Task: Enable the software mode in qsv.
Action: Mouse moved to (102, 12)
Screenshot: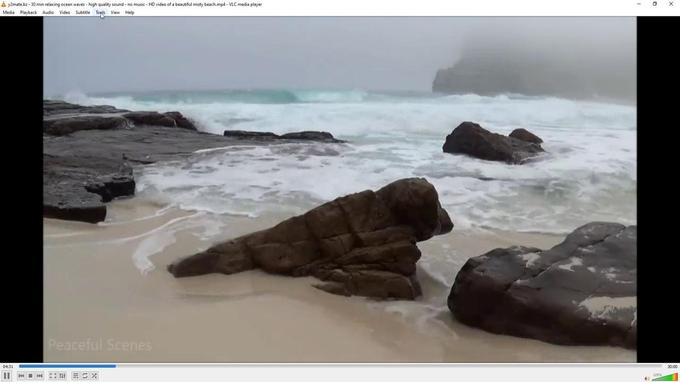
Action: Mouse pressed left at (102, 12)
Screenshot: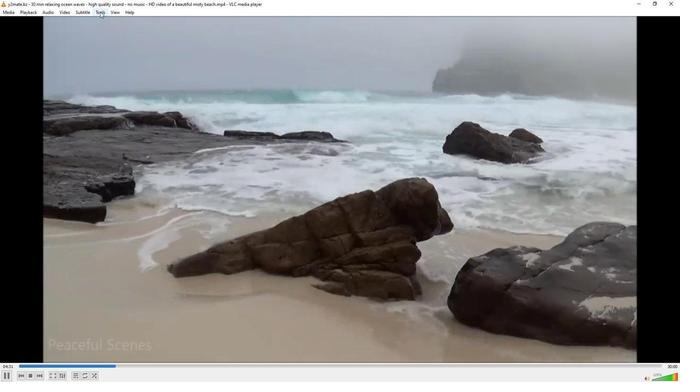 
Action: Mouse moved to (119, 95)
Screenshot: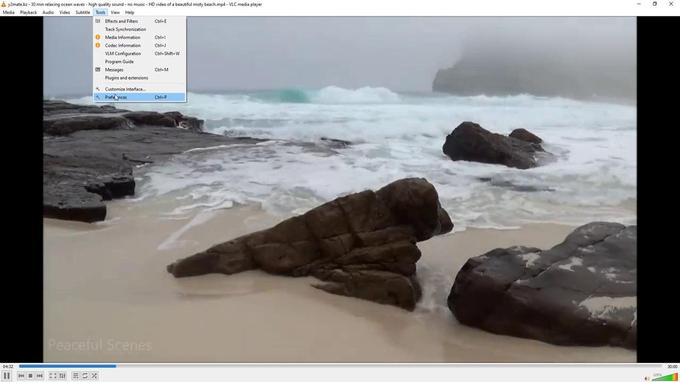 
Action: Mouse pressed left at (119, 95)
Screenshot: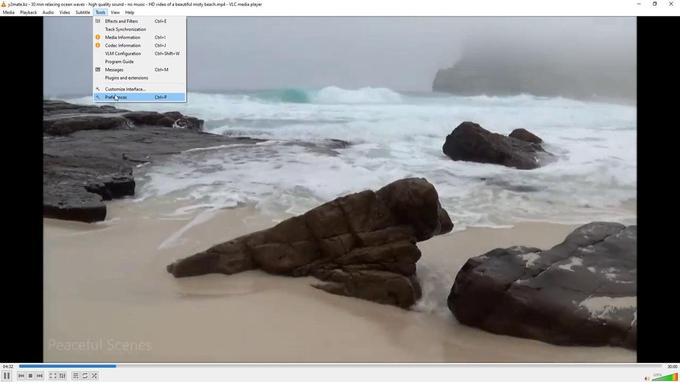 
Action: Mouse moved to (78, 297)
Screenshot: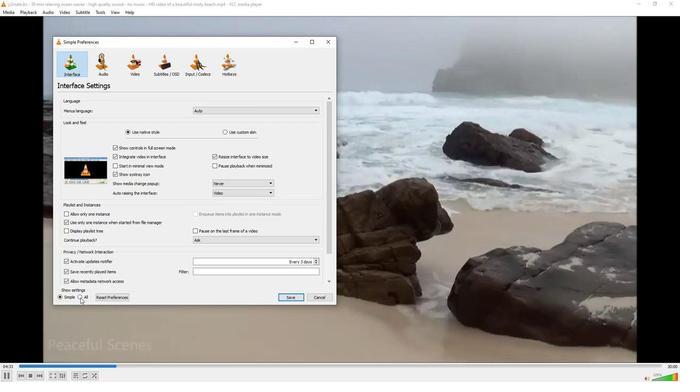 
Action: Mouse pressed left at (78, 297)
Screenshot: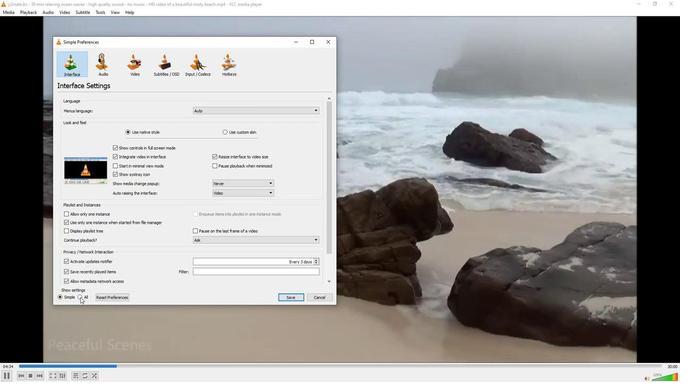 
Action: Mouse moved to (62, 199)
Screenshot: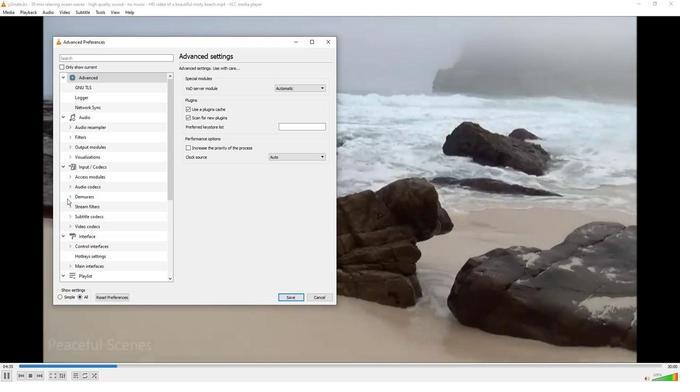 
Action: Mouse pressed left at (62, 199)
Screenshot: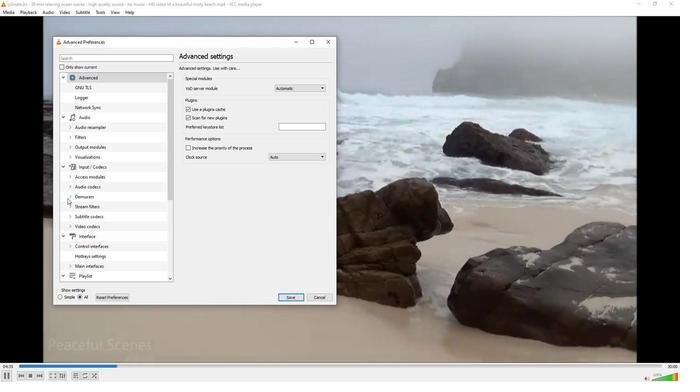 
Action: Mouse moved to (99, 213)
Screenshot: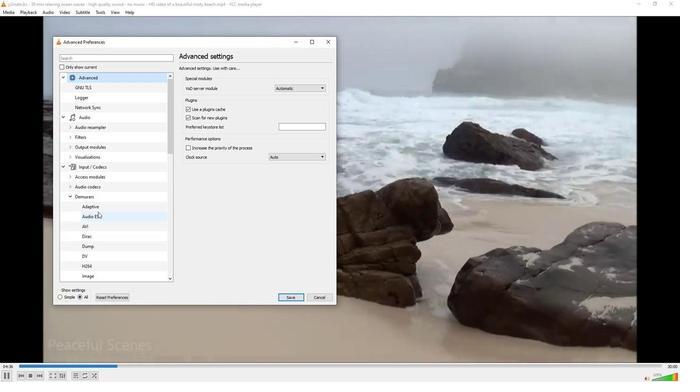 
Action: Mouse scrolled (99, 212) with delta (0, 0)
Screenshot: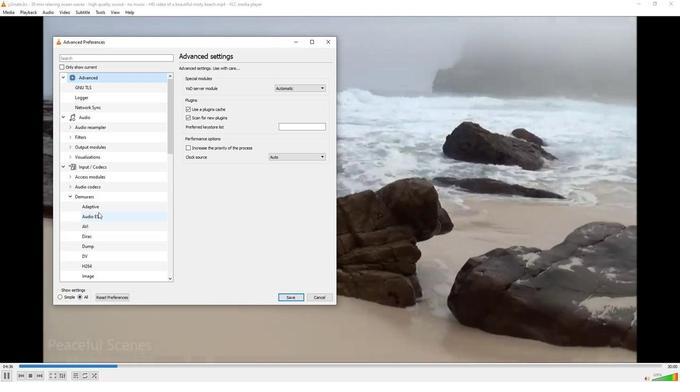 
Action: Mouse moved to (99, 213)
Screenshot: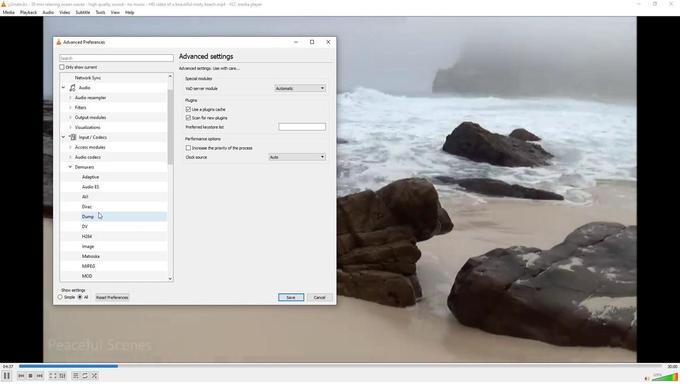 
Action: Mouse scrolled (99, 212) with delta (0, 0)
Screenshot: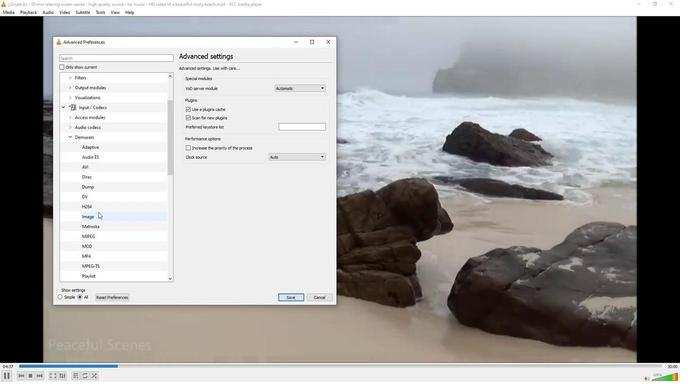 
Action: Mouse moved to (98, 213)
Screenshot: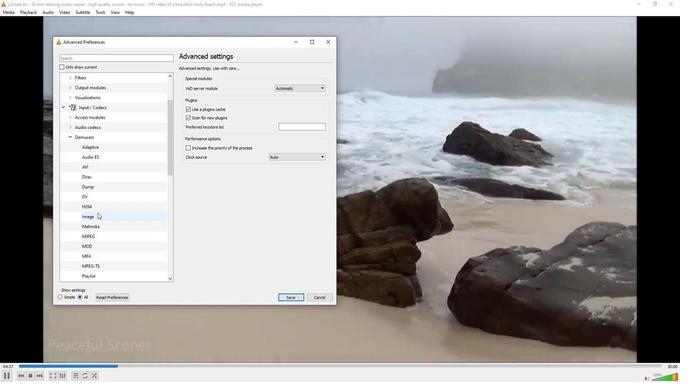 
Action: Mouse scrolled (98, 213) with delta (0, 0)
Screenshot: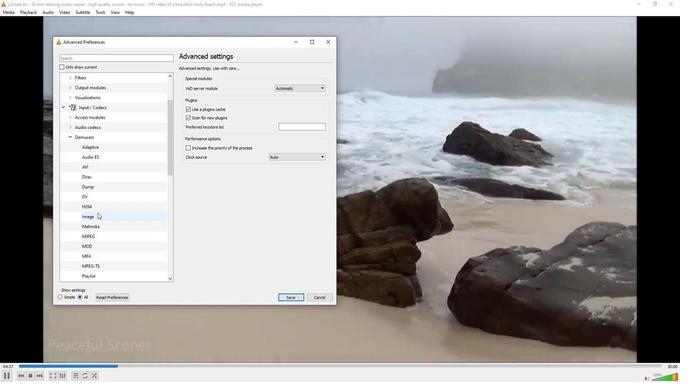 
Action: Mouse scrolled (98, 213) with delta (0, 0)
Screenshot: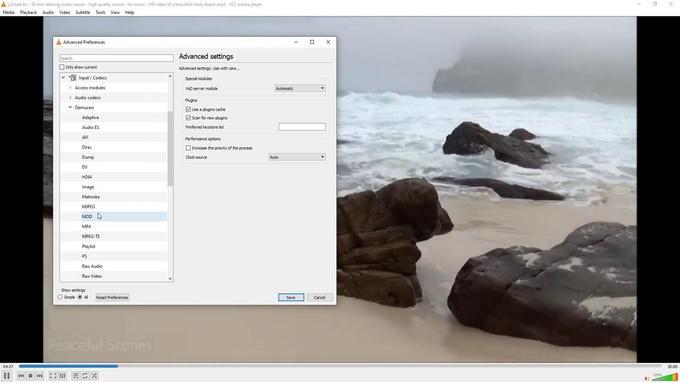 
Action: Mouse scrolled (98, 213) with delta (0, 0)
Screenshot: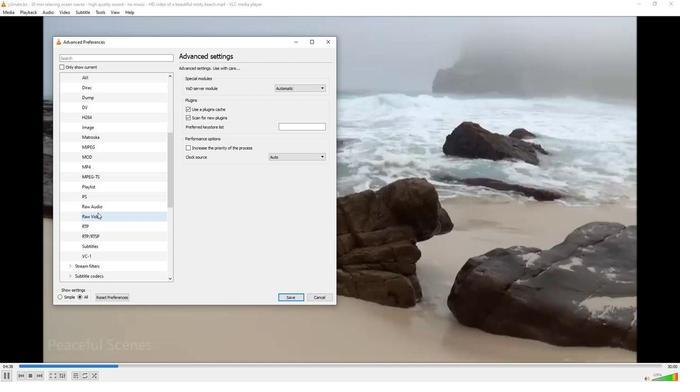 
Action: Mouse scrolled (98, 213) with delta (0, 0)
Screenshot: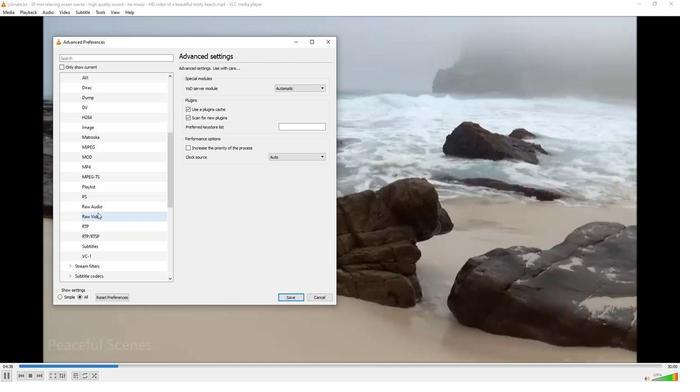 
Action: Mouse moved to (66, 255)
Screenshot: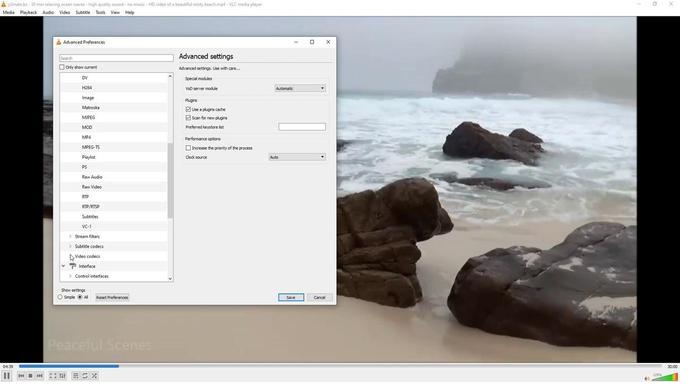 
Action: Mouse pressed left at (66, 255)
Screenshot: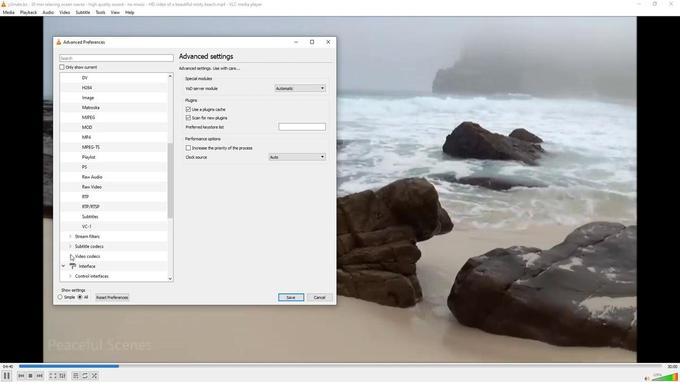 
Action: Mouse moved to (89, 275)
Screenshot: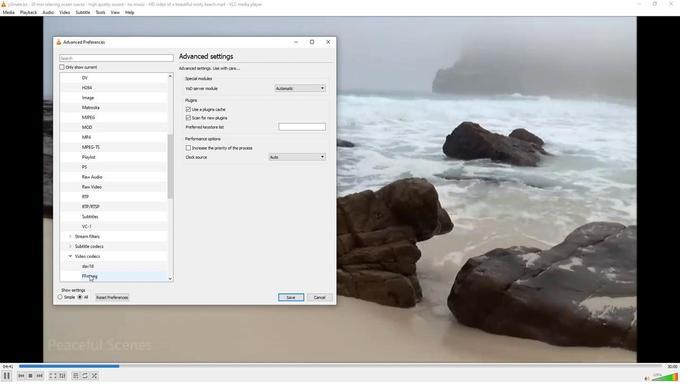 
Action: Mouse scrolled (89, 274) with delta (0, 0)
Screenshot: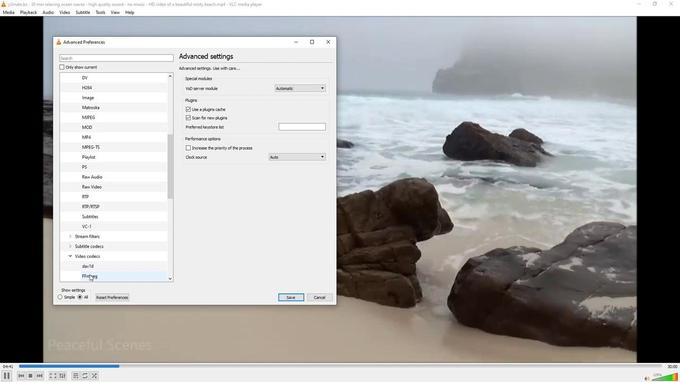 
Action: Mouse moved to (91, 264)
Screenshot: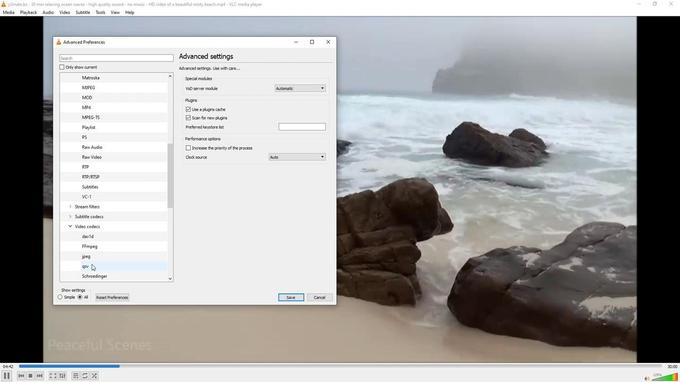 
Action: Mouse pressed left at (91, 264)
Screenshot: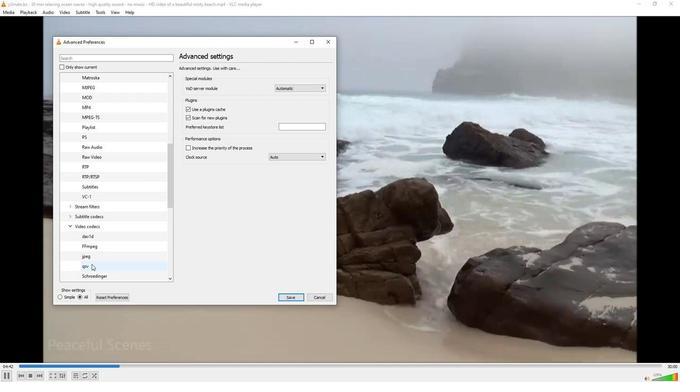 
Action: Mouse moved to (117, 81)
Screenshot: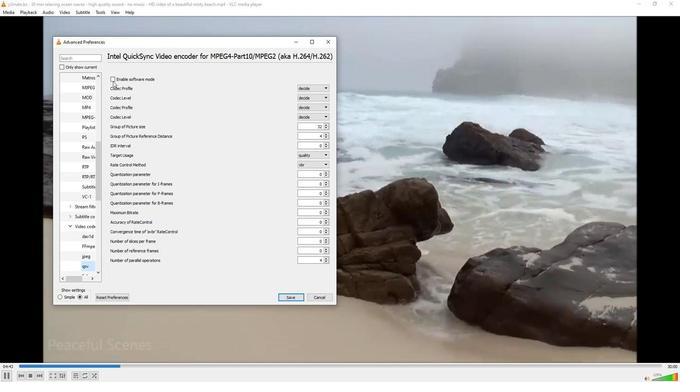 
Action: Mouse pressed left at (117, 81)
Screenshot: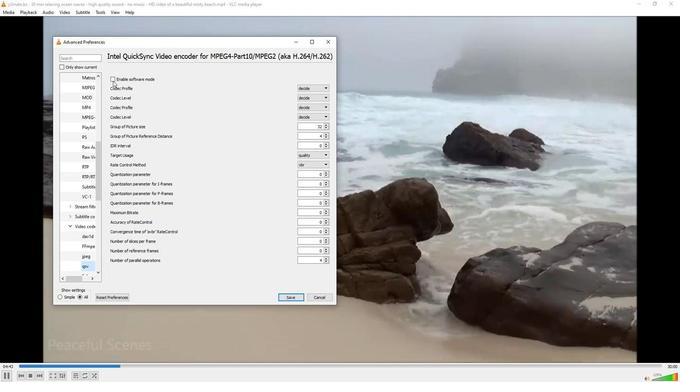 
Action: Mouse moved to (142, 86)
Screenshot: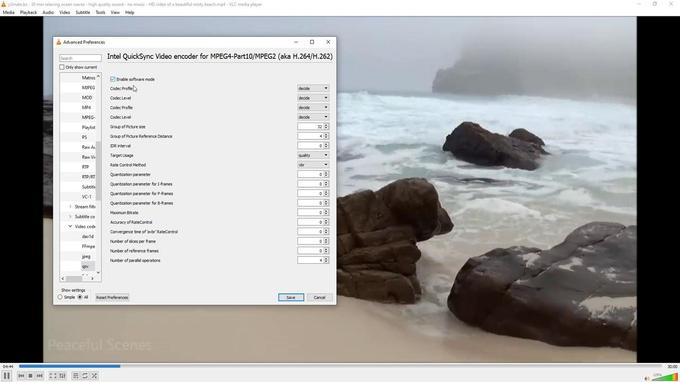 
